 Task: Change "abc" to ,,abc''
Action: Mouse pressed left at (271, 282)
Screenshot: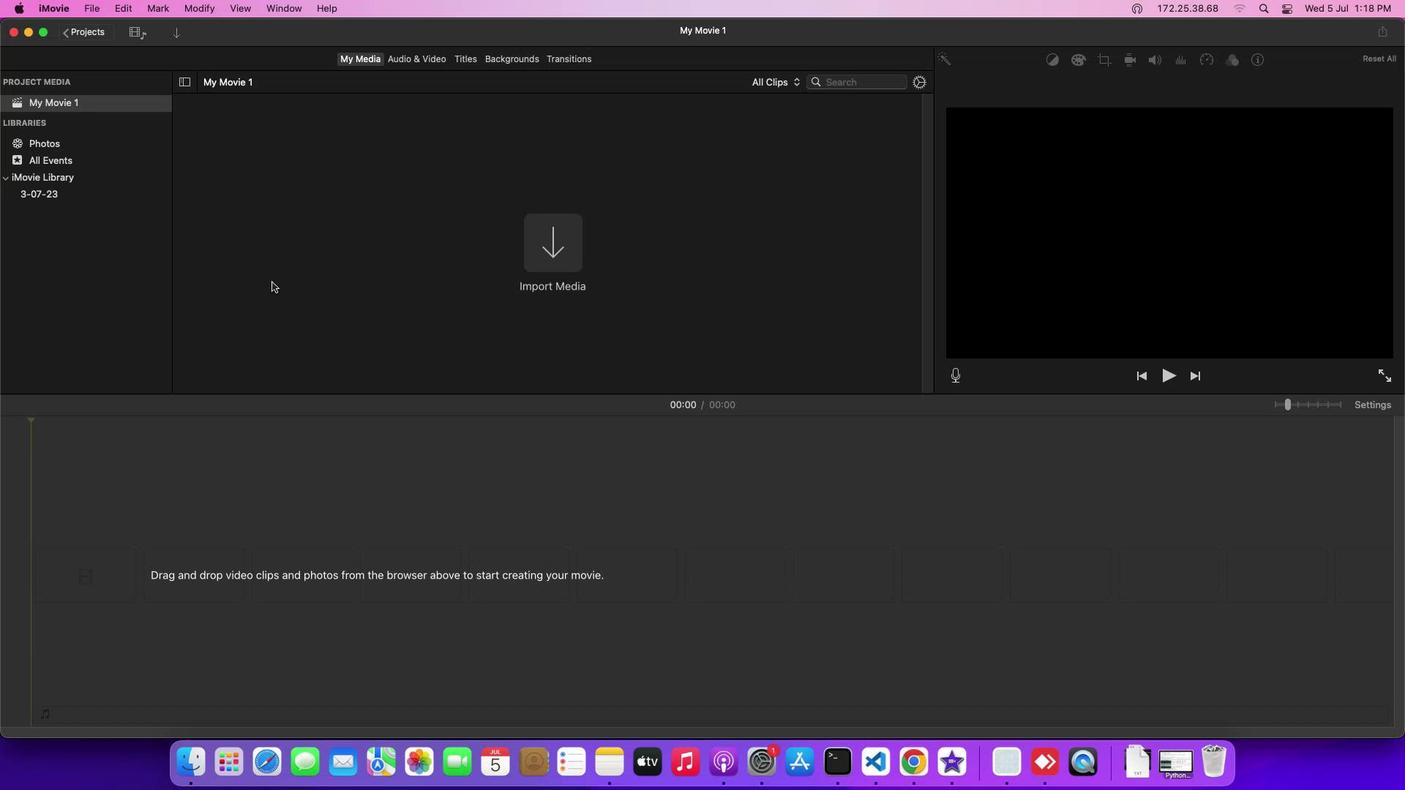 
Action: Mouse pressed left at (271, 282)
Screenshot: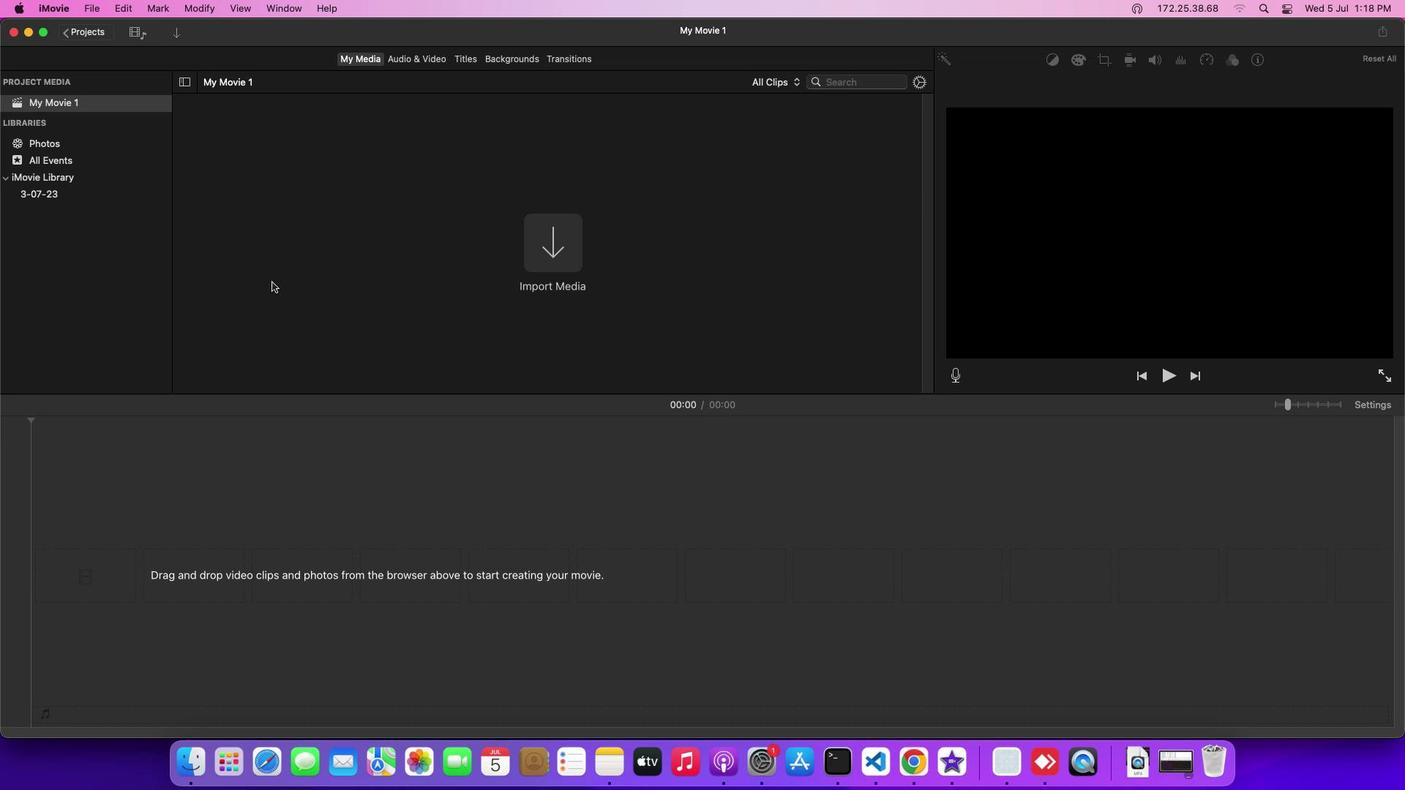 
Action: Mouse moved to (57, 10)
Screenshot: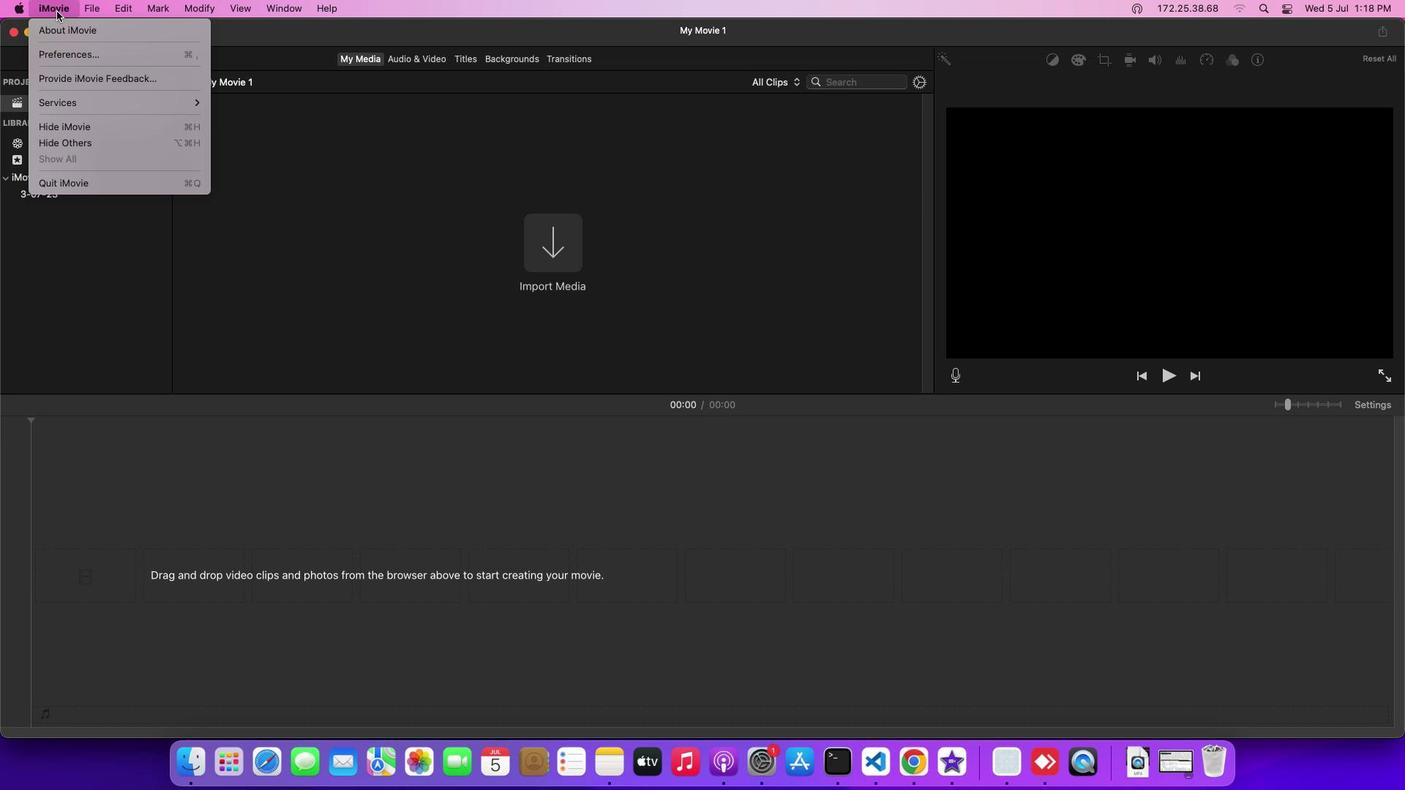 
Action: Mouse pressed left at (57, 10)
Screenshot: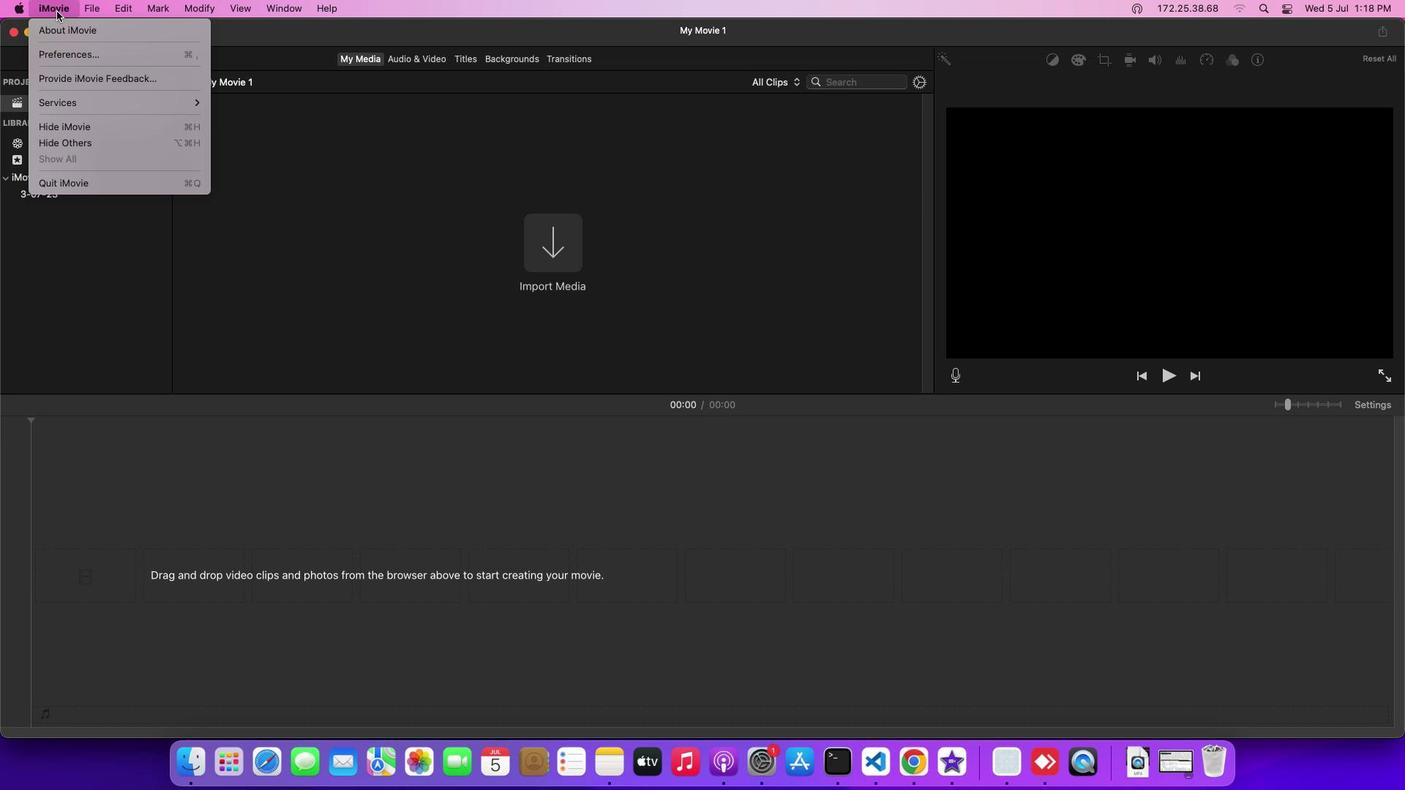
Action: Mouse moved to (47, 104)
Screenshot: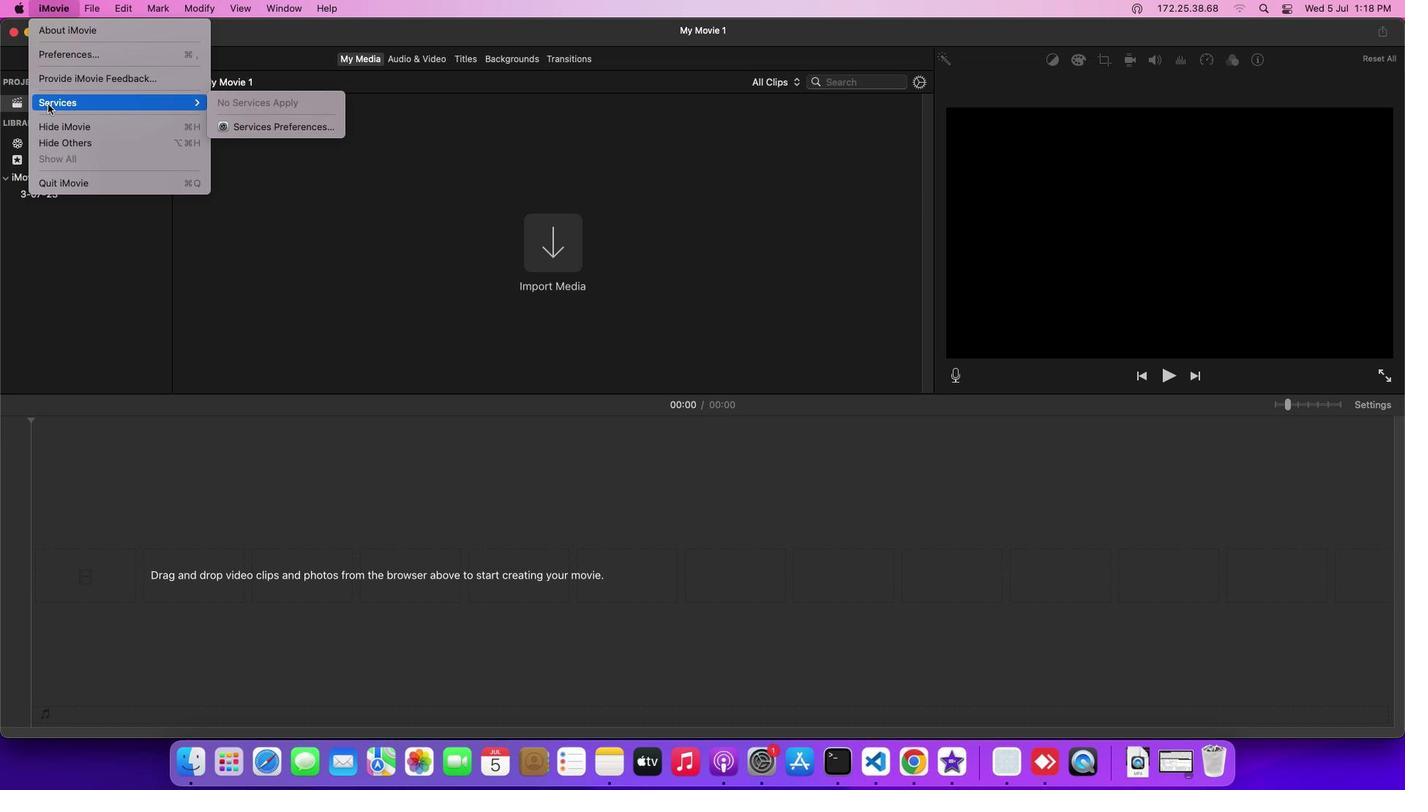 
Action: Mouse pressed left at (47, 104)
Screenshot: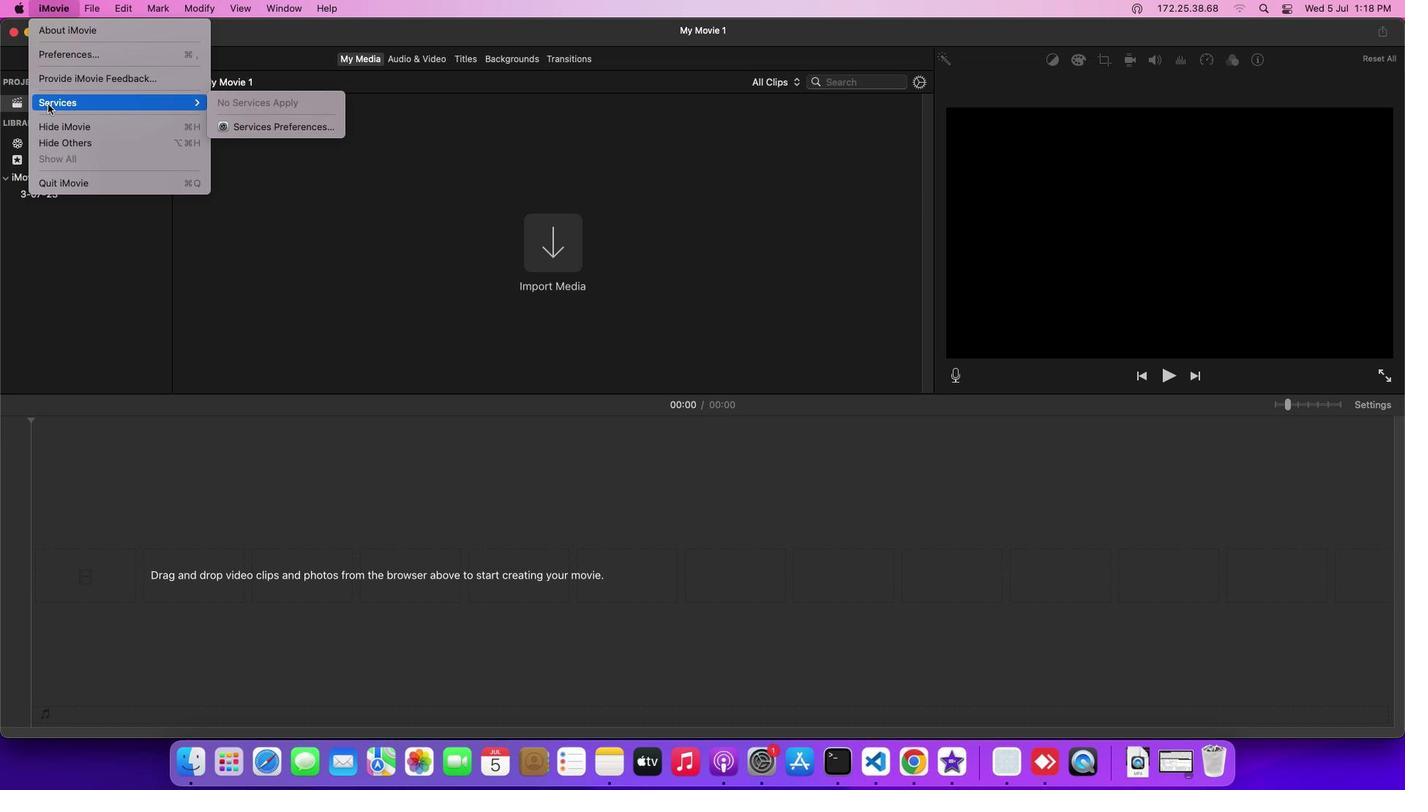 
Action: Mouse moved to (223, 125)
Screenshot: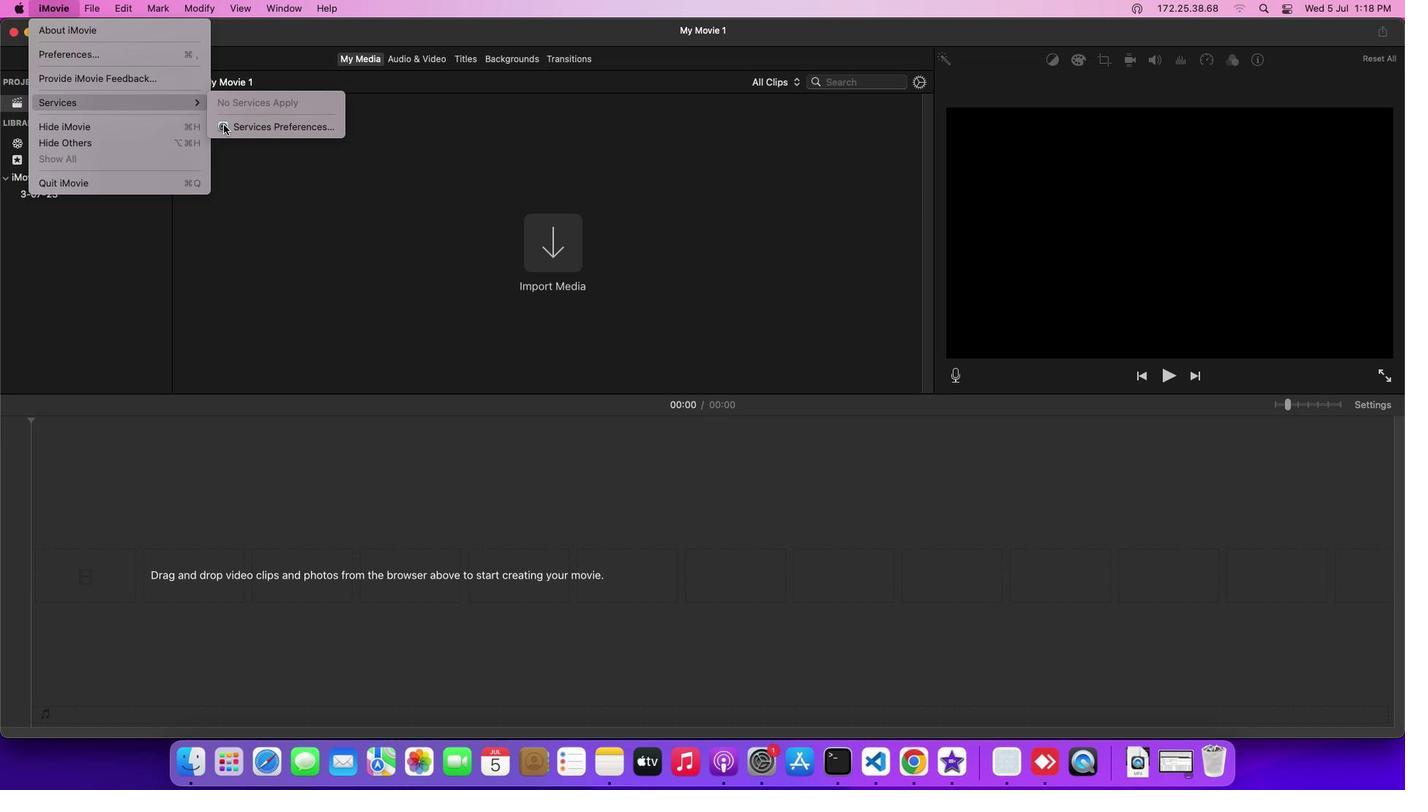 
Action: Mouse pressed left at (223, 125)
Screenshot: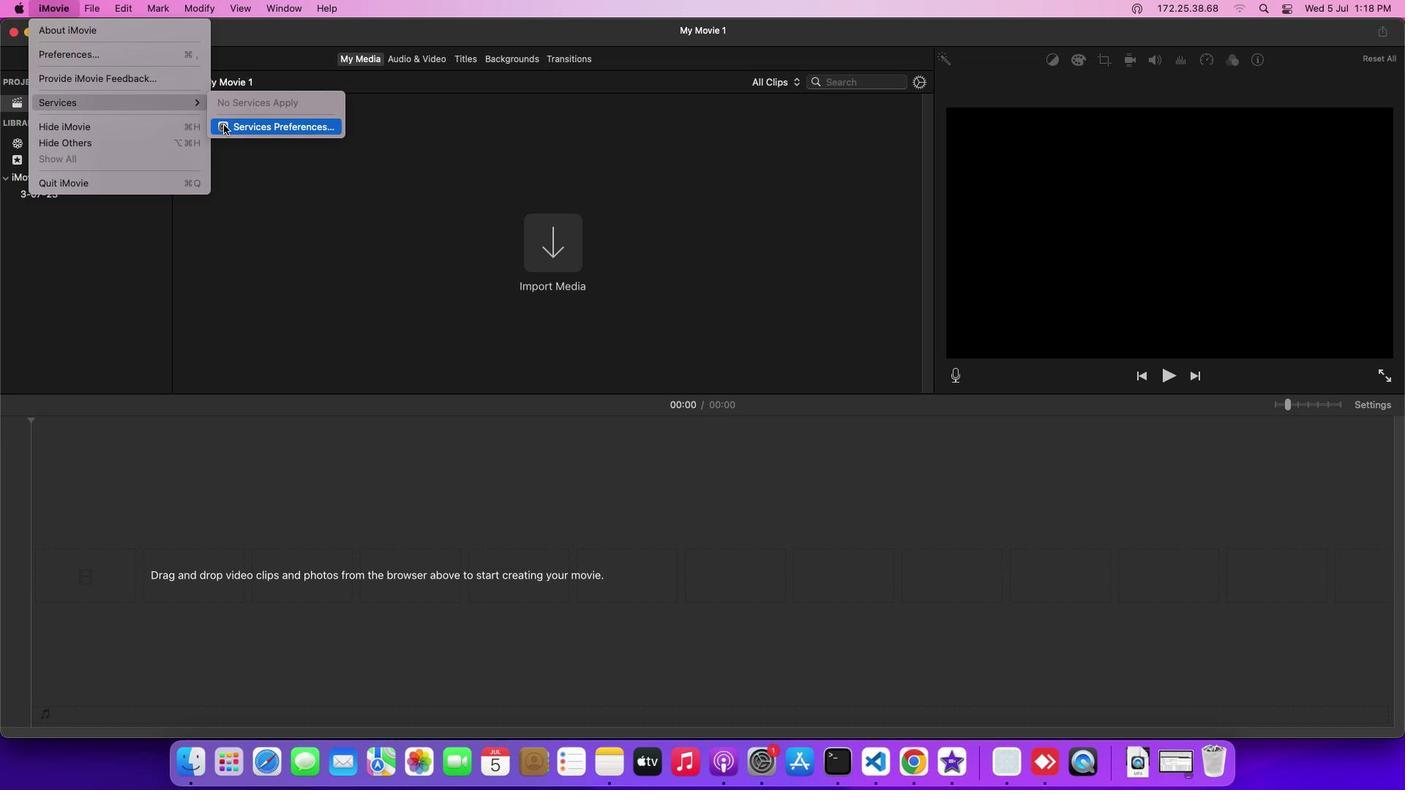 
Action: Mouse moved to (731, 223)
Screenshot: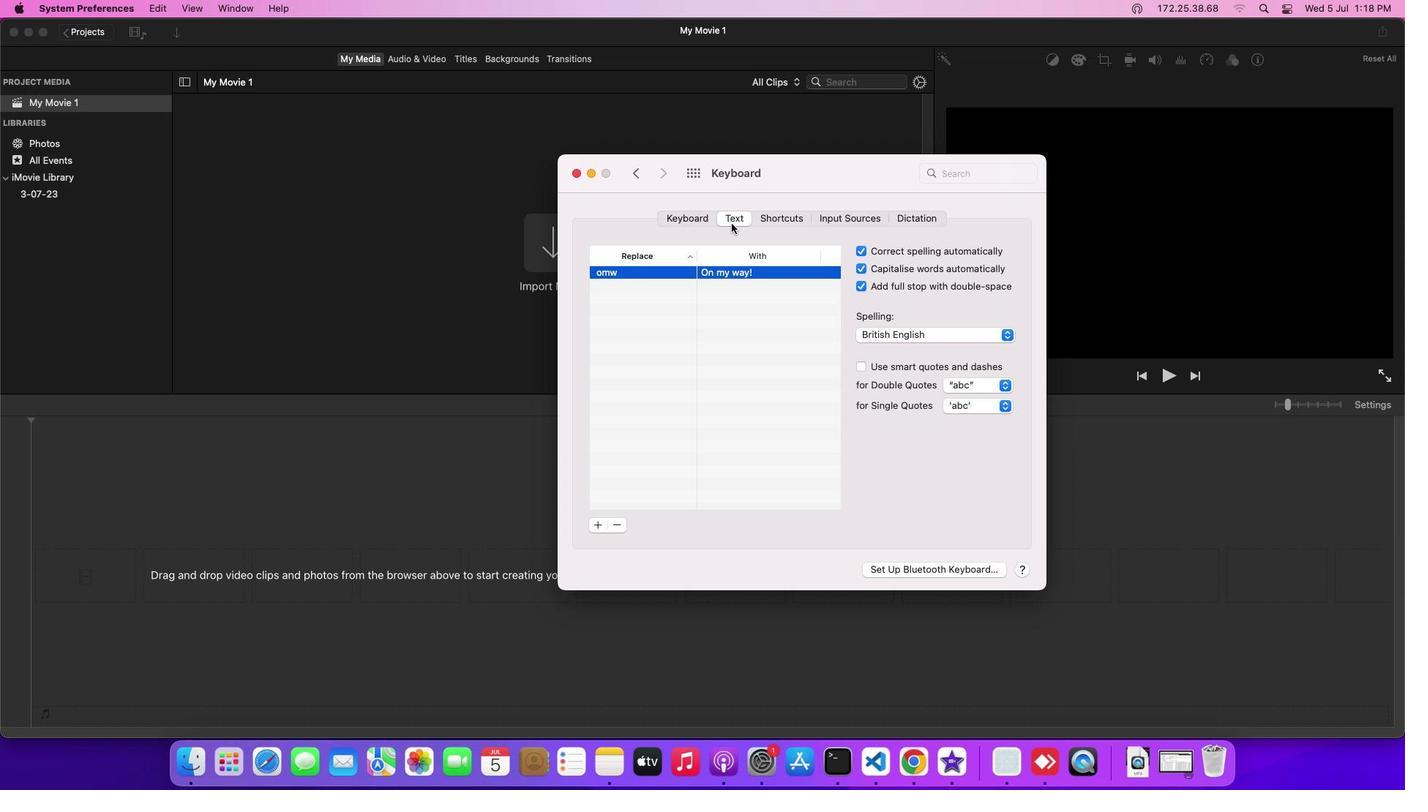 
Action: Mouse pressed left at (731, 223)
Screenshot: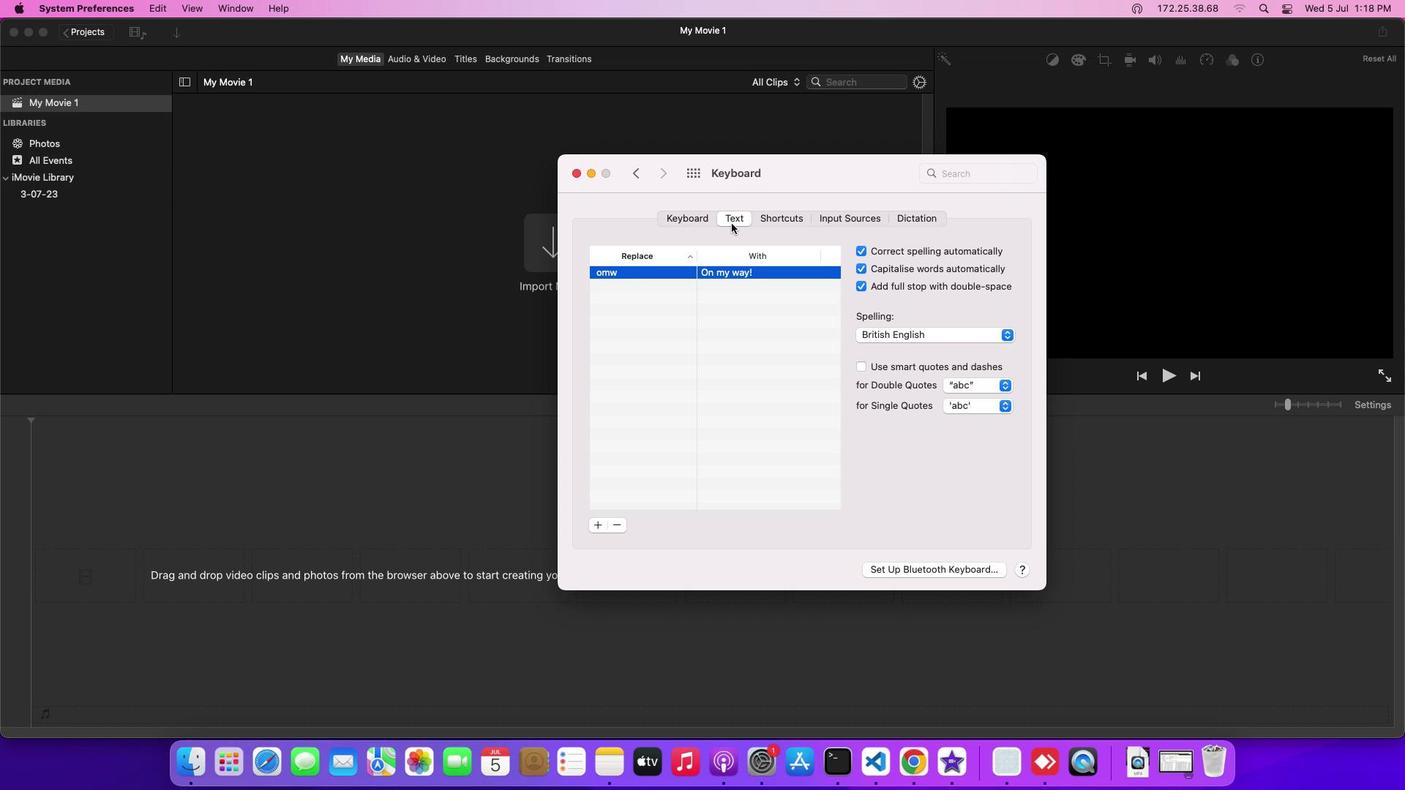 
Action: Mouse moved to (1006, 387)
Screenshot: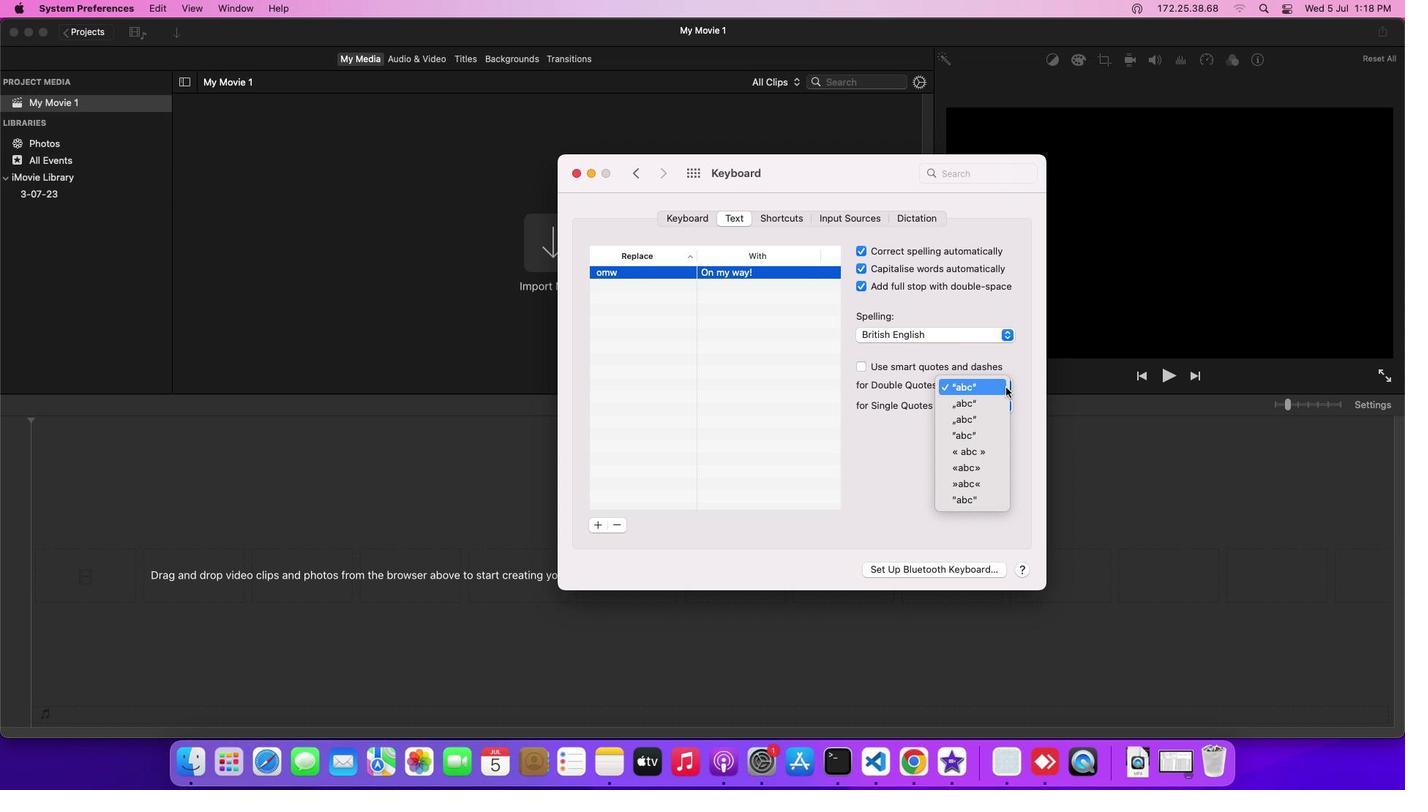 
Action: Mouse pressed left at (1006, 387)
Screenshot: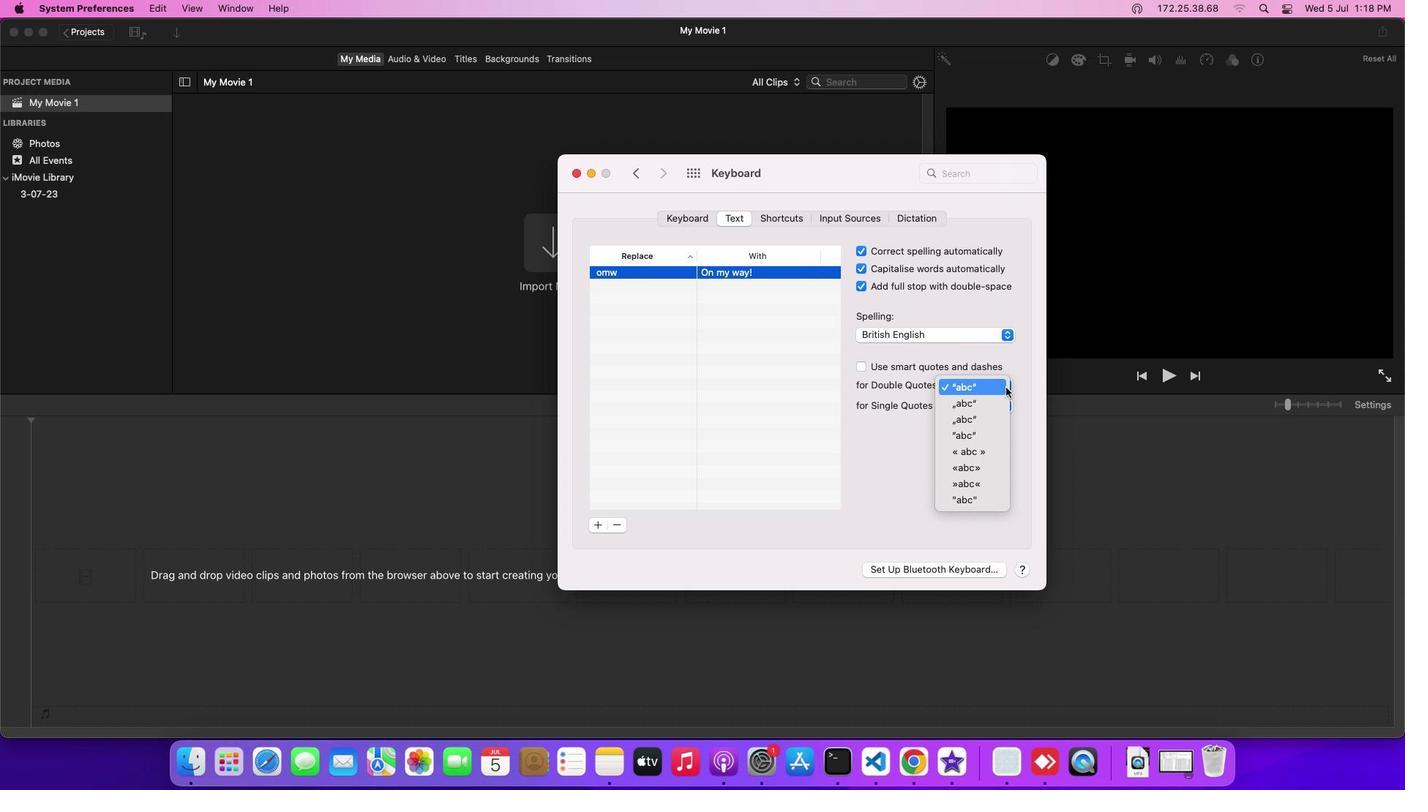 
Action: Mouse moved to (1001, 397)
Screenshot: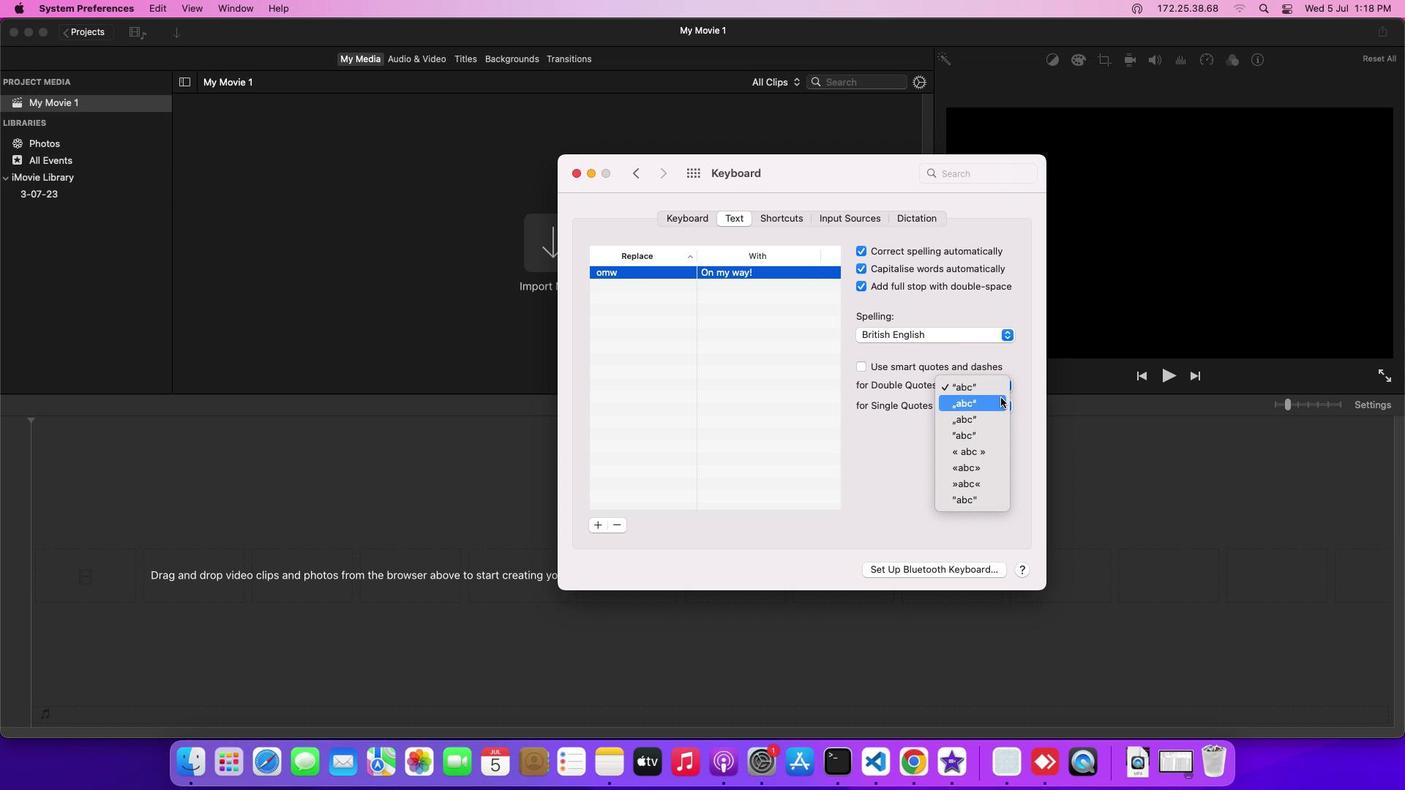 
Action: Mouse pressed left at (1001, 397)
Screenshot: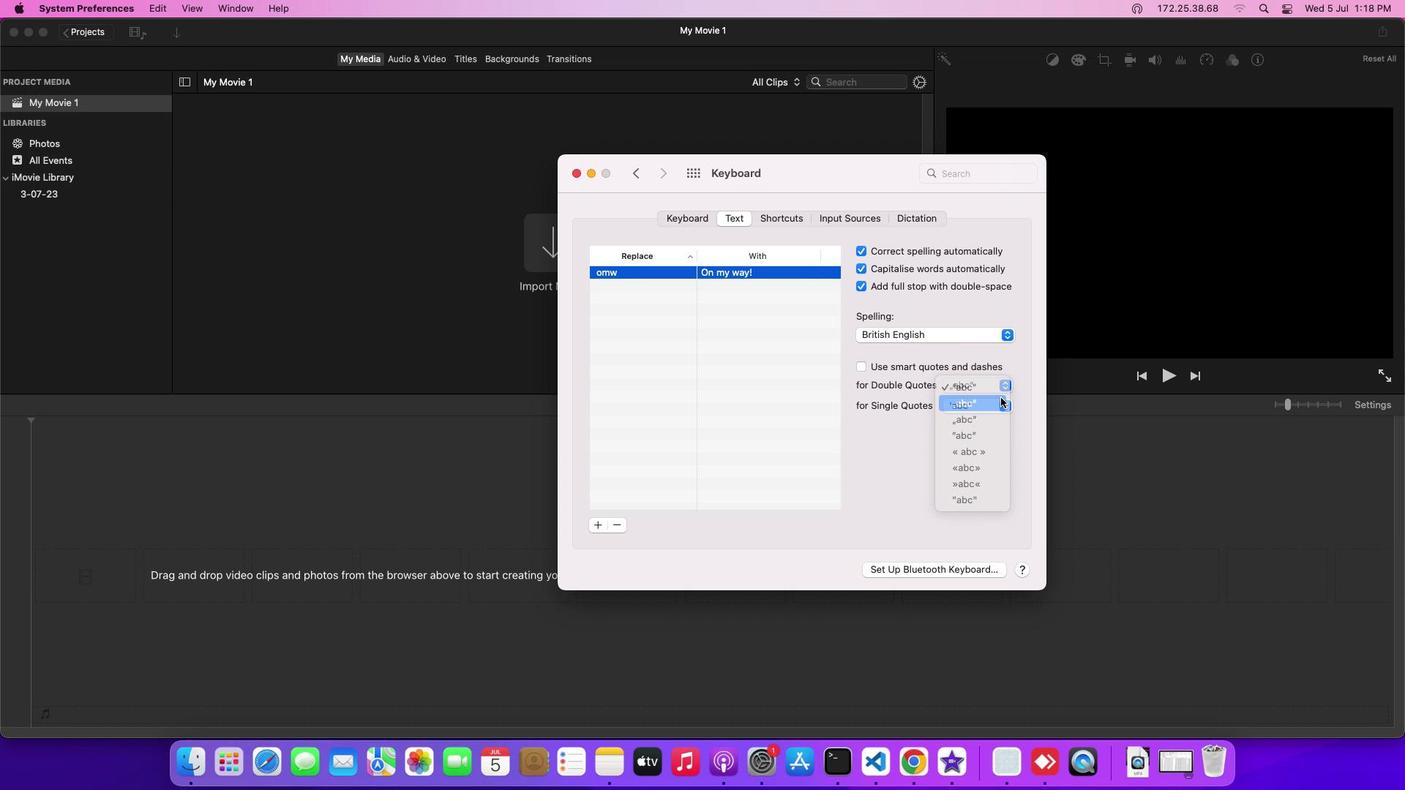 
